 Task: Copy the link of Bed and breakfast in St. Marys, Georgia, United States. to share the place.
Action: Mouse moved to (167, 305)
Screenshot: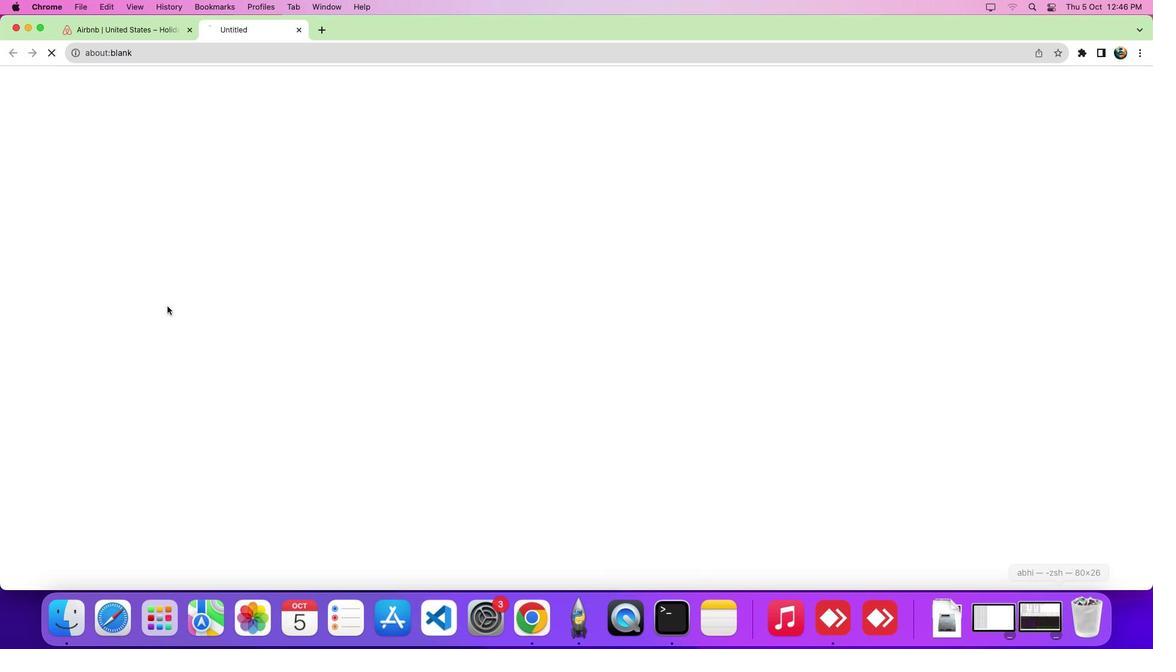 
Action: Mouse pressed left at (167, 305)
Screenshot: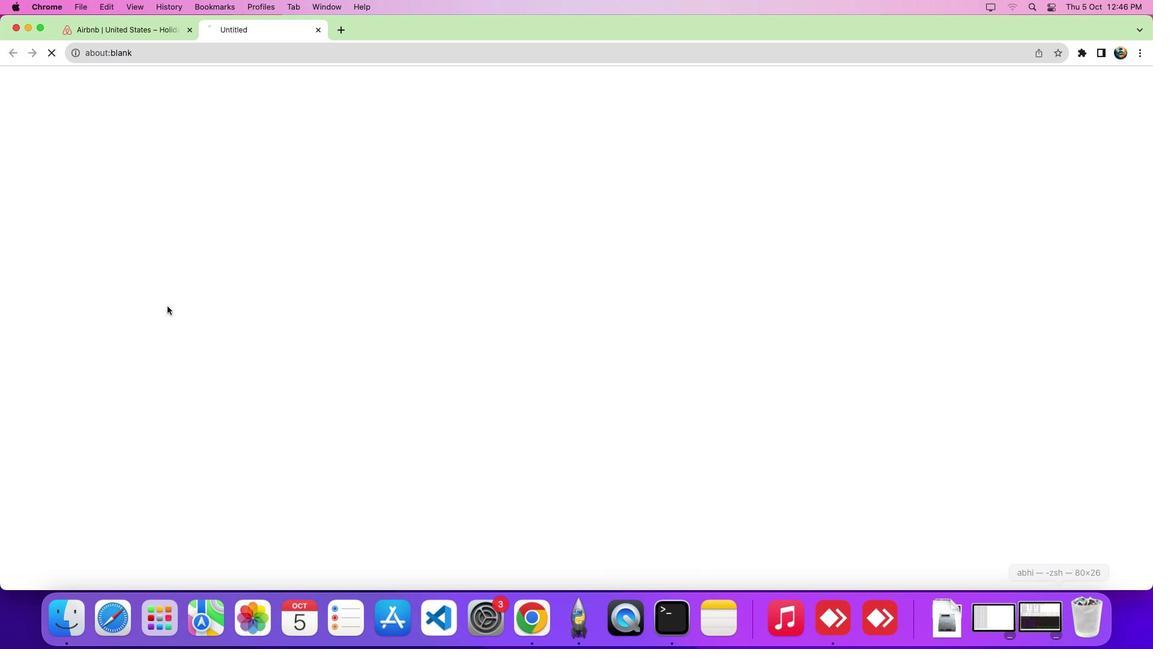 
Action: Mouse moved to (832, 138)
Screenshot: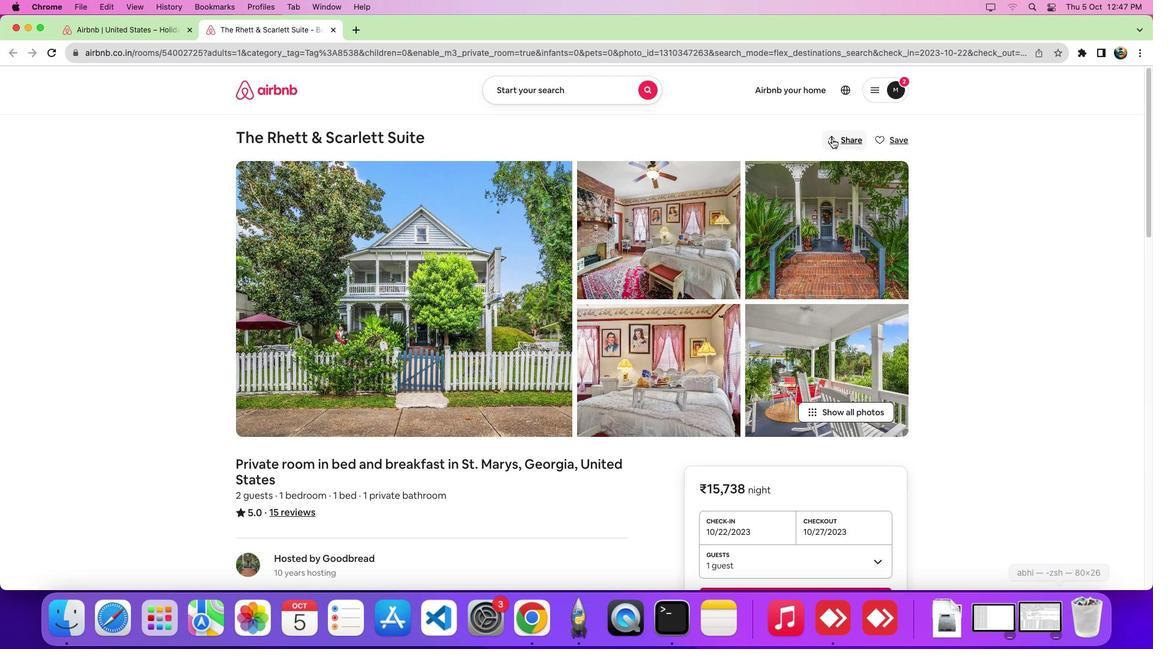
Action: Mouse pressed left at (832, 138)
Screenshot: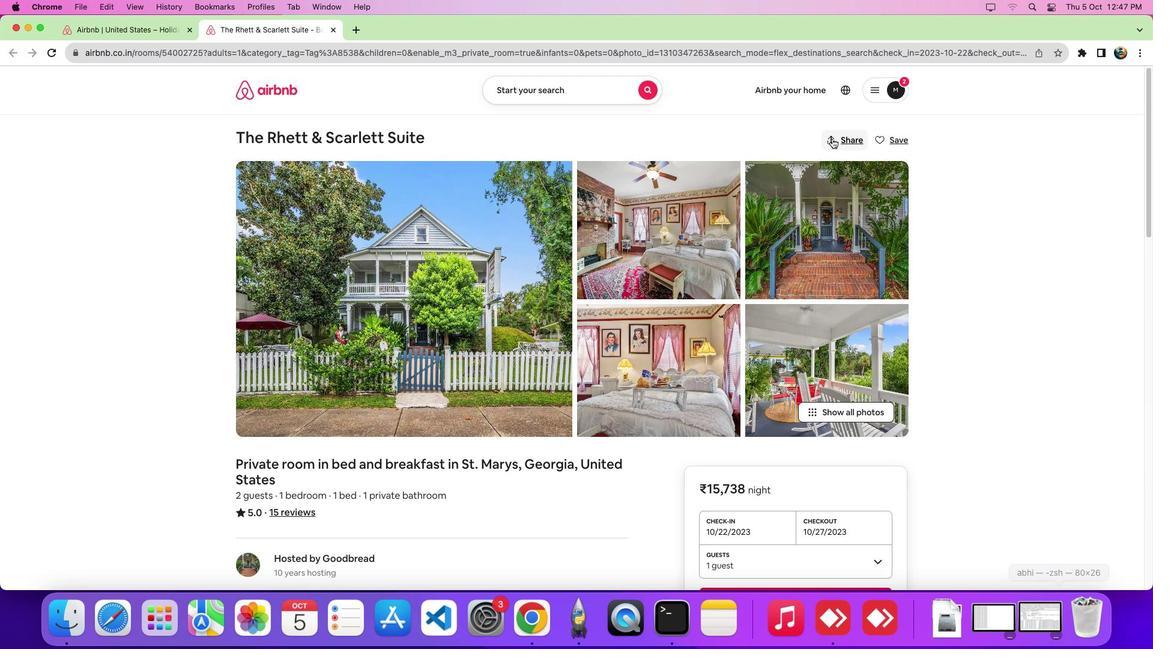 
Action: Mouse moved to (486, 304)
Screenshot: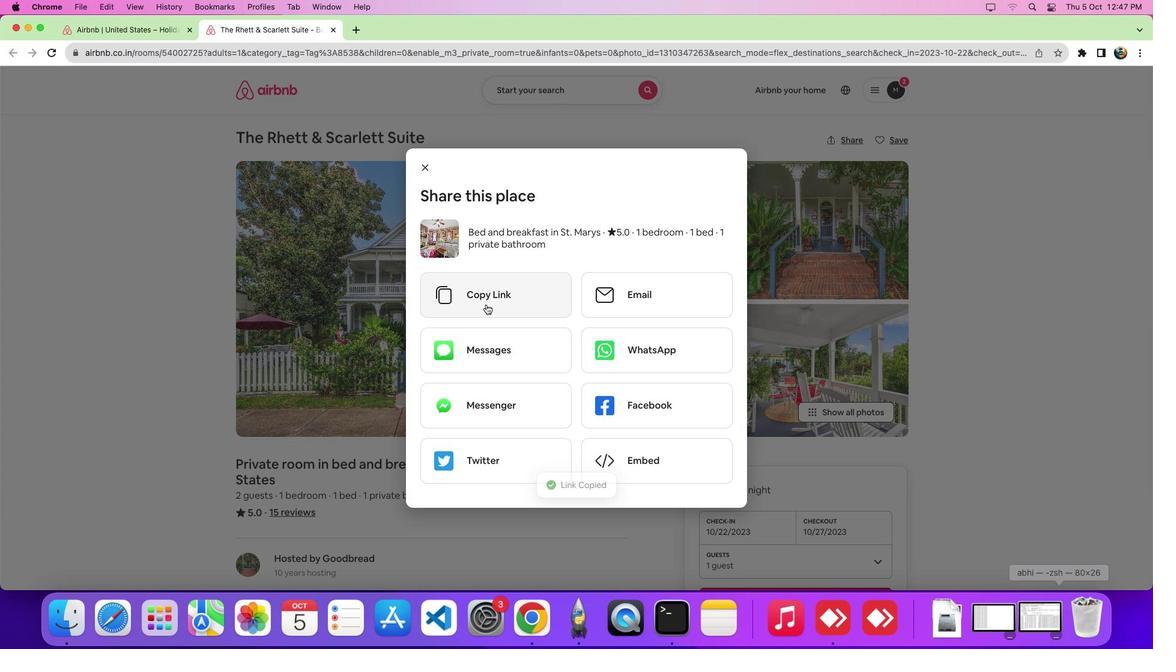 
Action: Mouse pressed left at (486, 304)
Screenshot: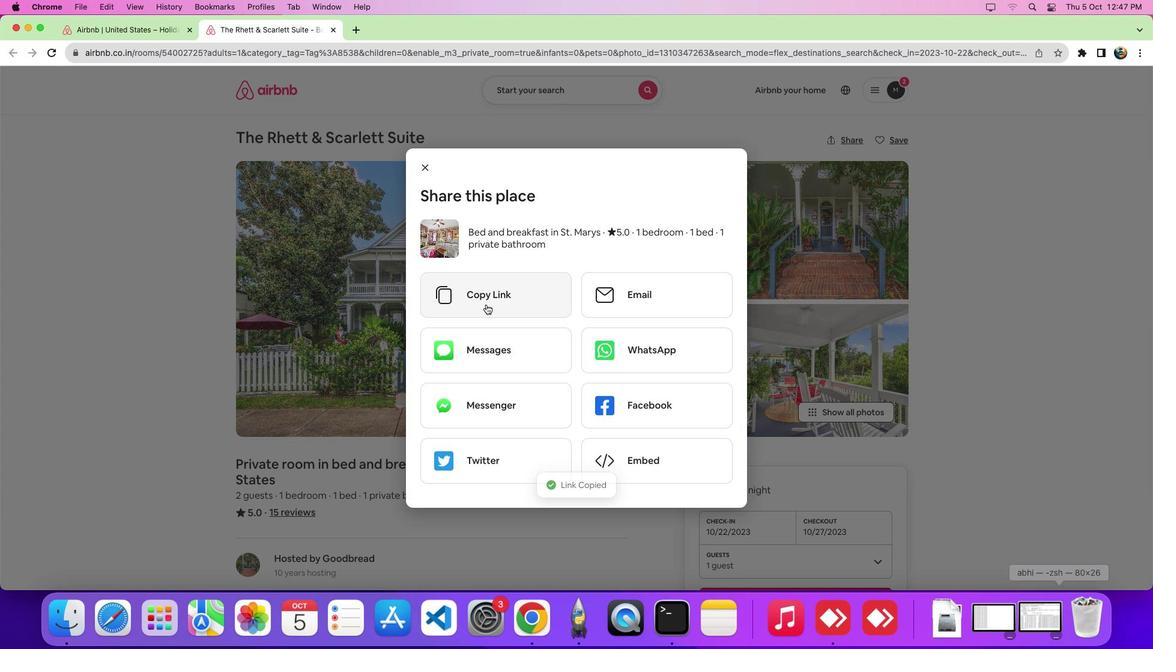 
